 Task: Check the average views per listing of office in the last 1 year.
Action: Mouse moved to (811, 174)
Screenshot: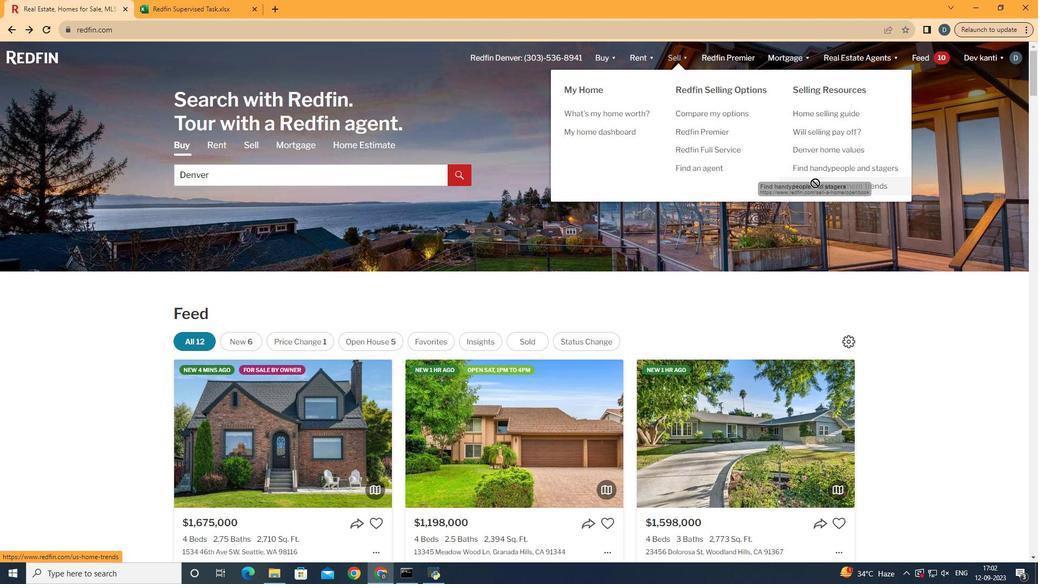 
Action: Mouse pressed left at (811, 174)
Screenshot: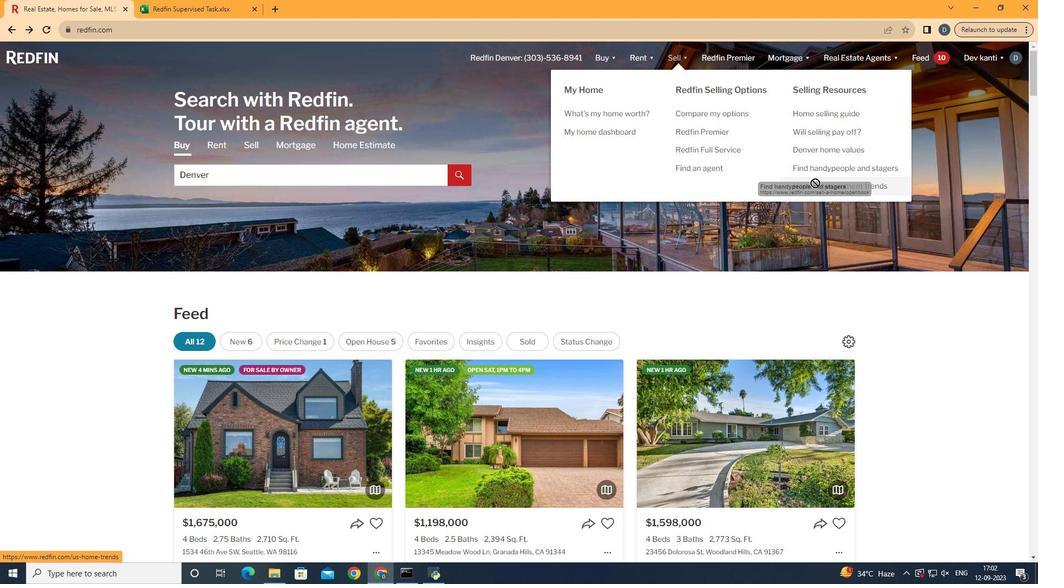 
Action: Mouse moved to (822, 187)
Screenshot: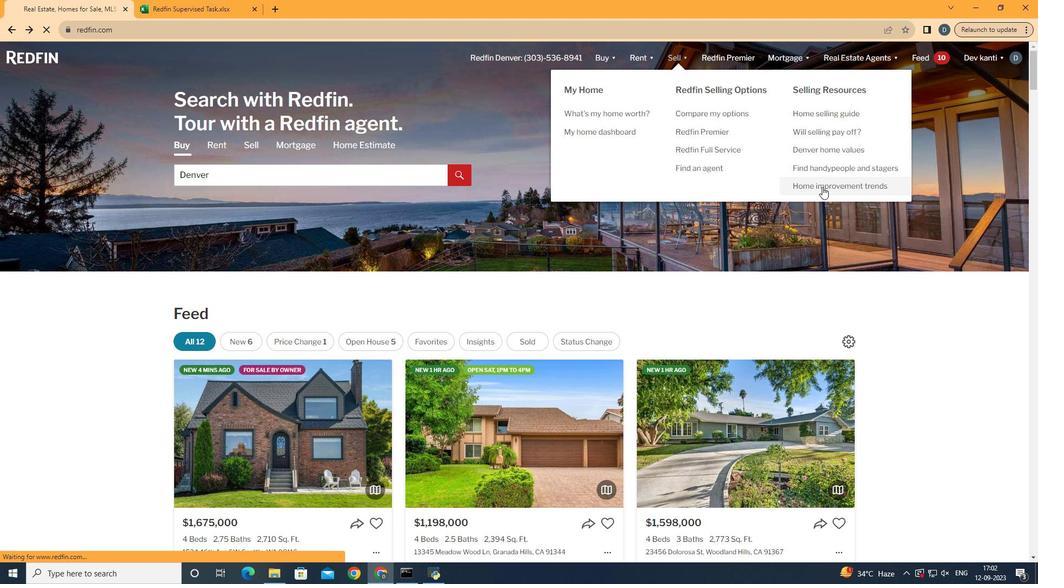
Action: Mouse pressed left at (822, 187)
Screenshot: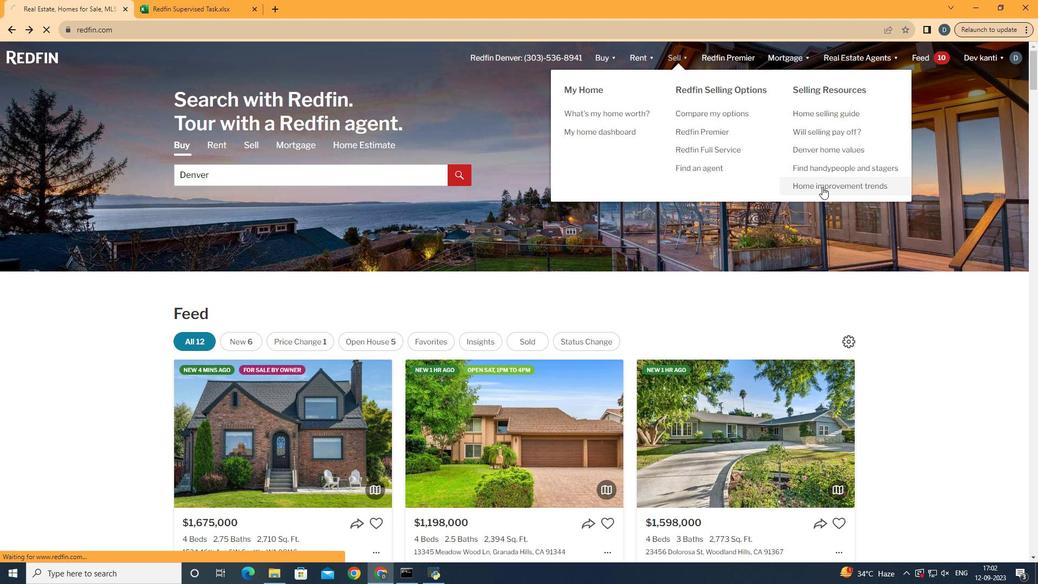 
Action: Mouse moved to (267, 209)
Screenshot: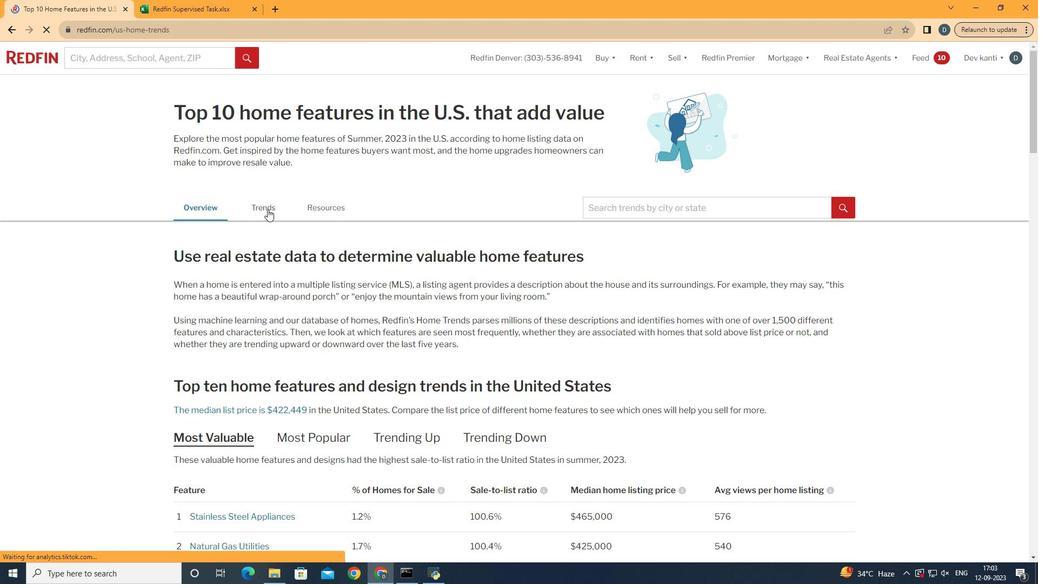 
Action: Mouse pressed left at (267, 209)
Screenshot: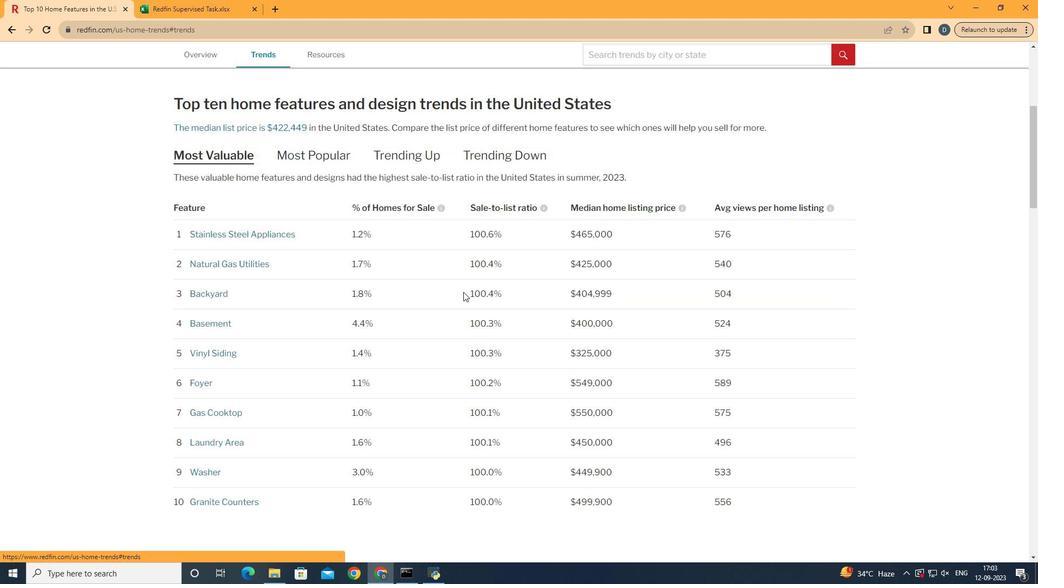 
Action: Mouse moved to (467, 291)
Screenshot: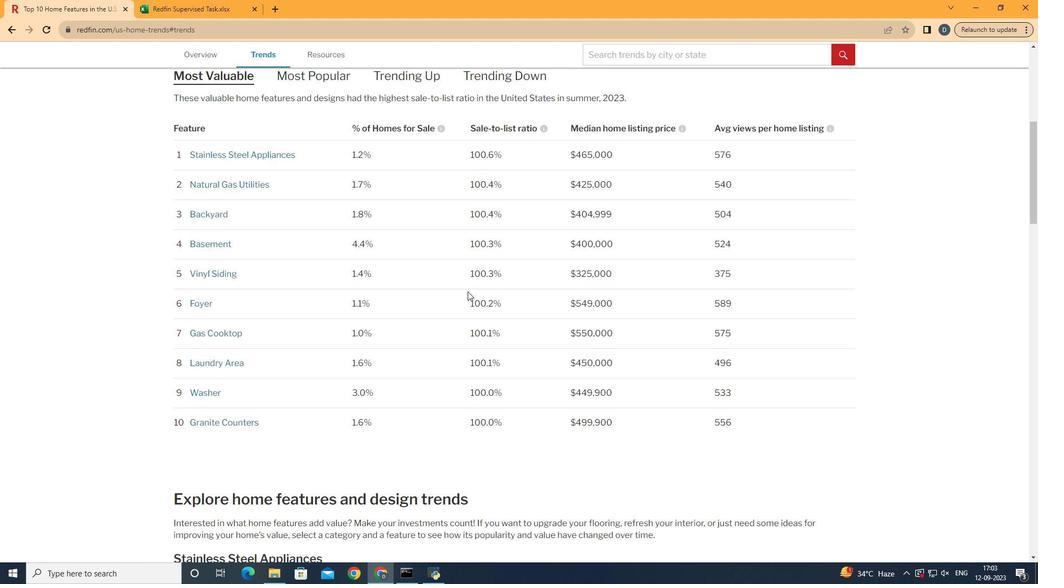 
Action: Mouse scrolled (467, 290) with delta (0, 0)
Screenshot: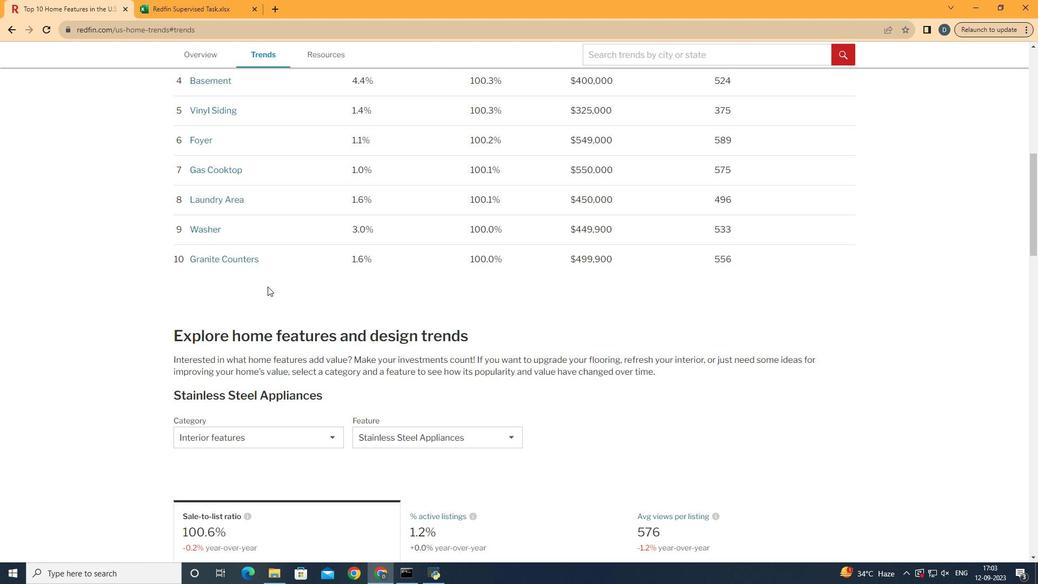 
Action: Mouse scrolled (467, 290) with delta (0, 0)
Screenshot: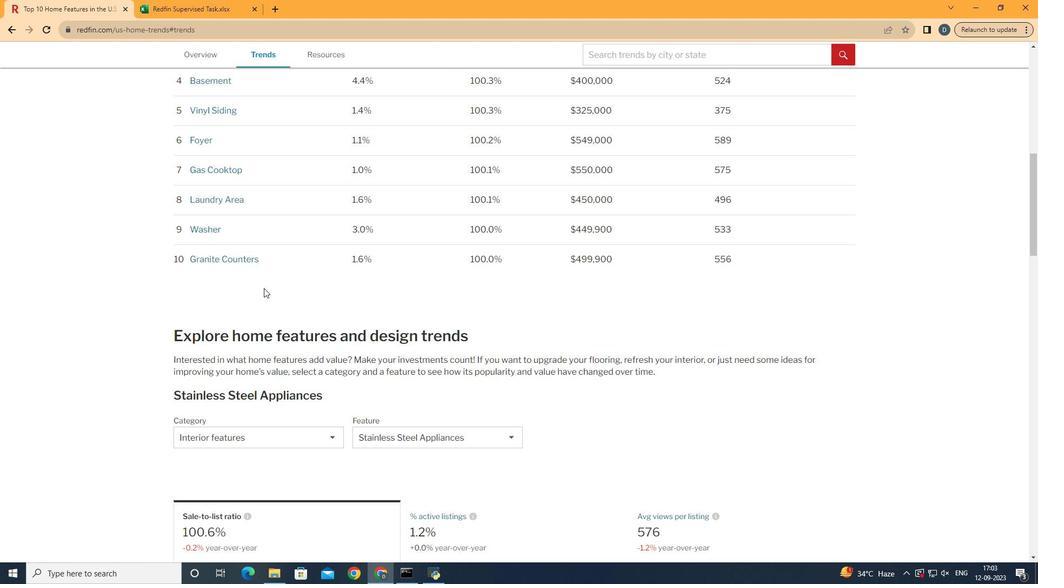 
Action: Mouse scrolled (467, 290) with delta (0, 0)
Screenshot: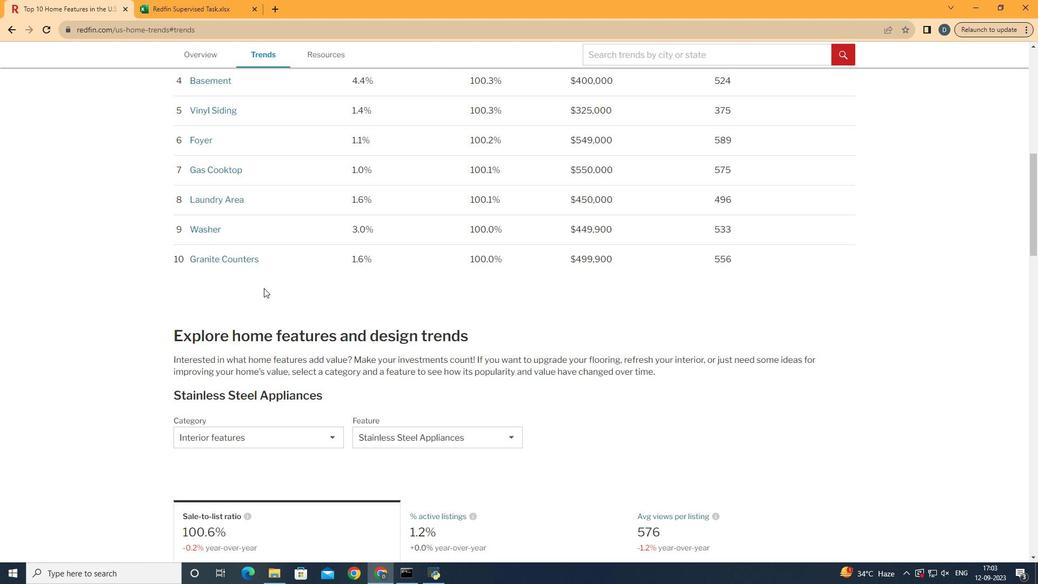 
Action: Mouse scrolled (467, 290) with delta (0, 0)
Screenshot: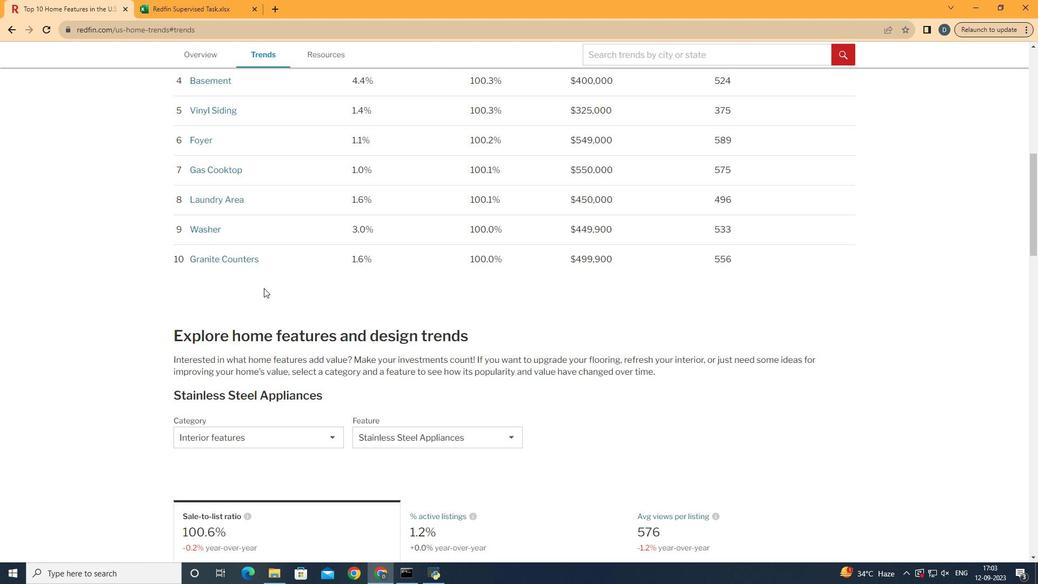 
Action: Mouse moved to (263, 288)
Screenshot: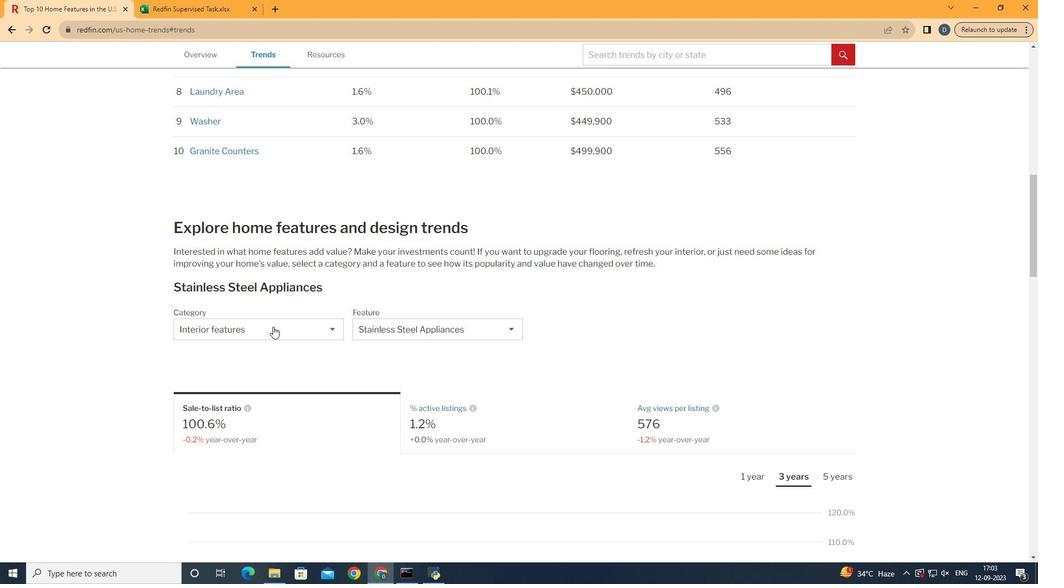
Action: Mouse scrolled (263, 287) with delta (0, 0)
Screenshot: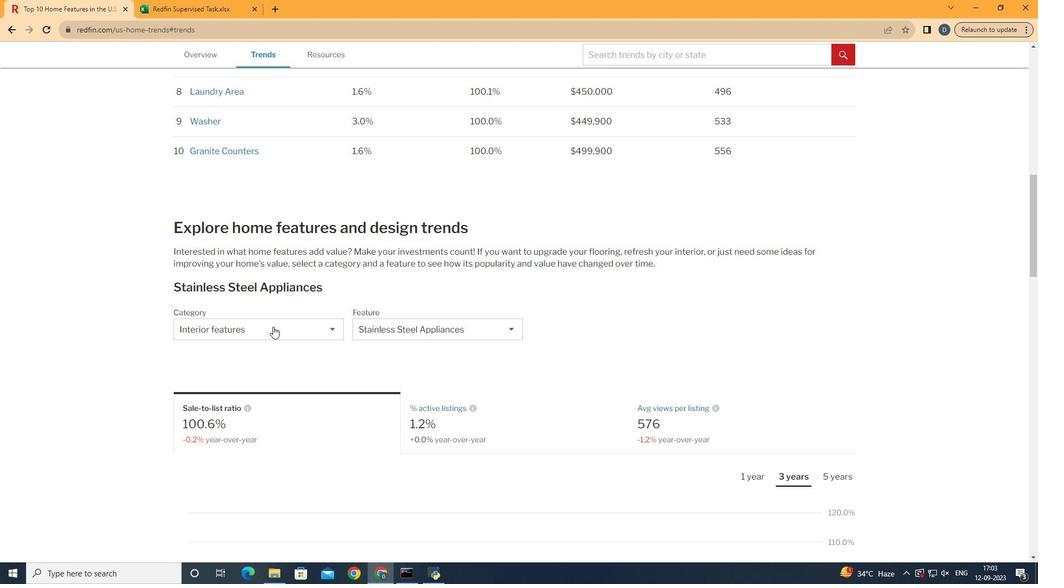 
Action: Mouse moved to (263, 288)
Screenshot: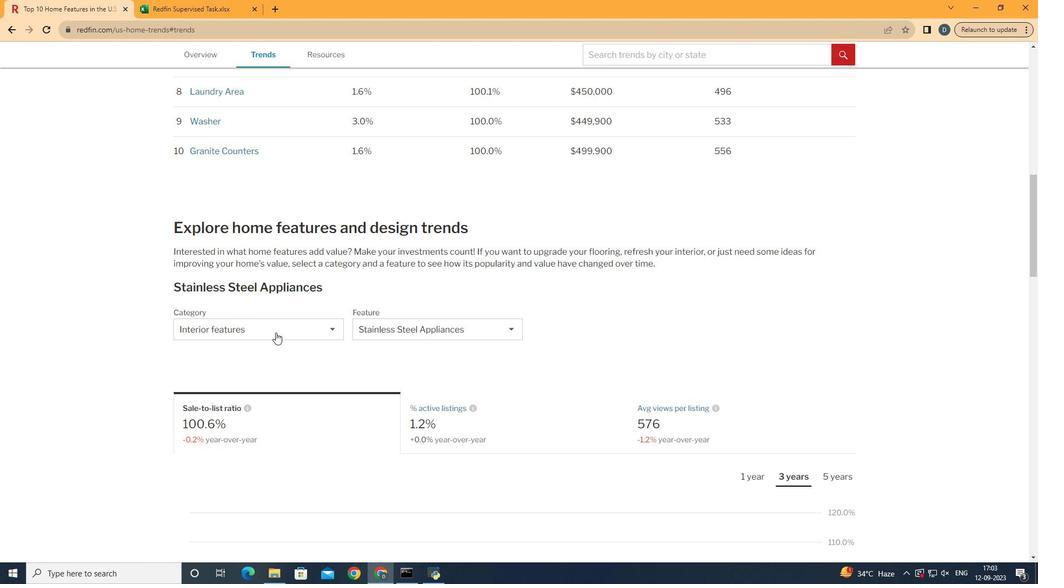 
Action: Mouse scrolled (263, 288) with delta (0, 0)
Screenshot: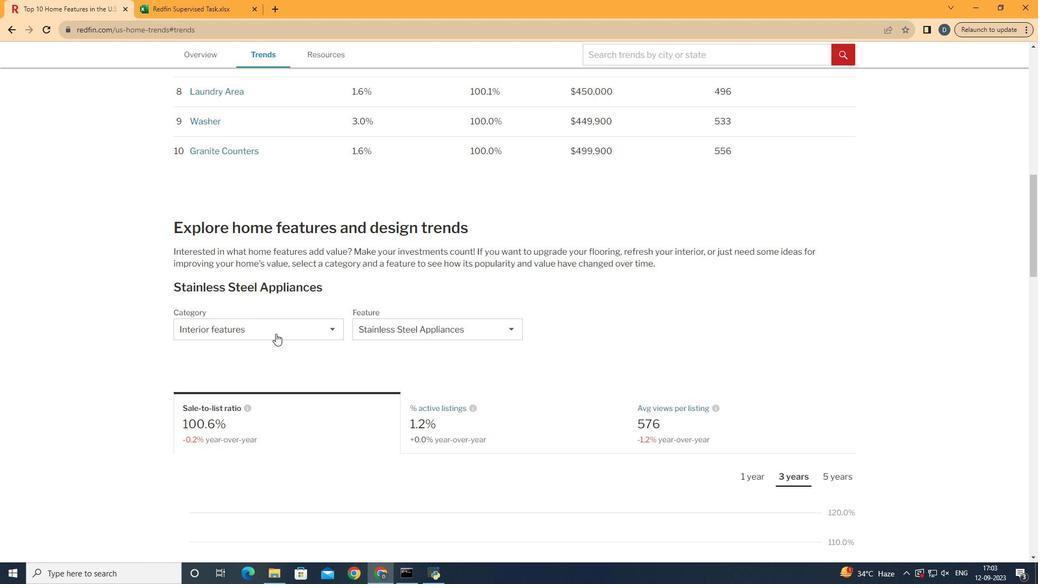 
Action: Mouse moved to (275, 333)
Screenshot: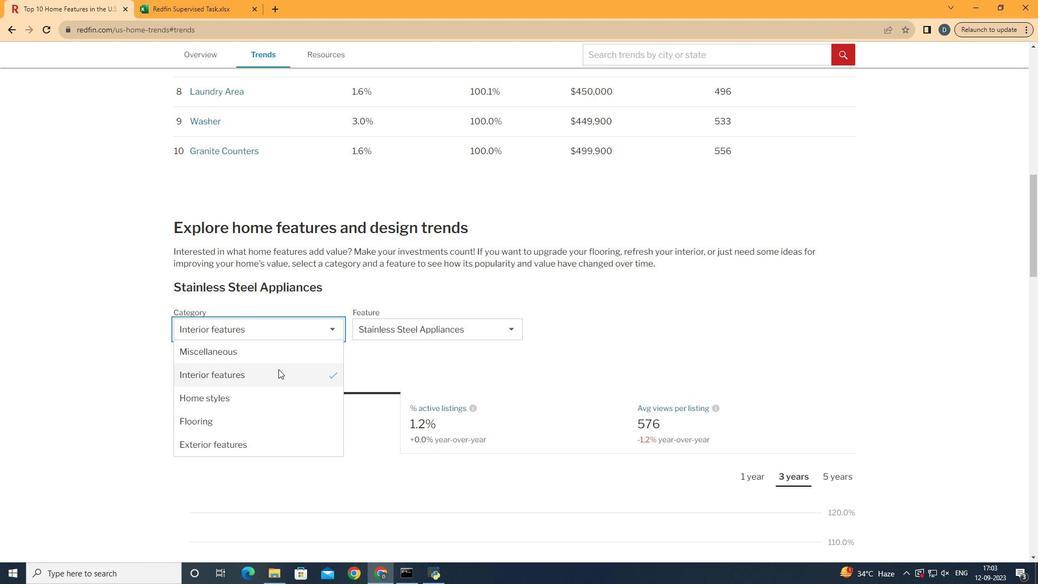 
Action: Mouse pressed left at (275, 333)
Screenshot: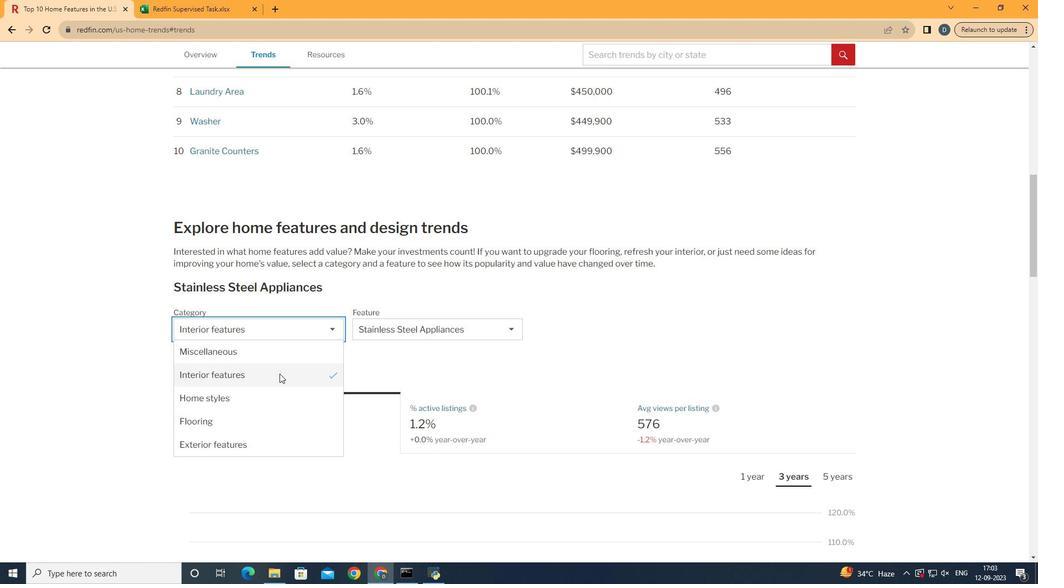 
Action: Mouse moved to (280, 380)
Screenshot: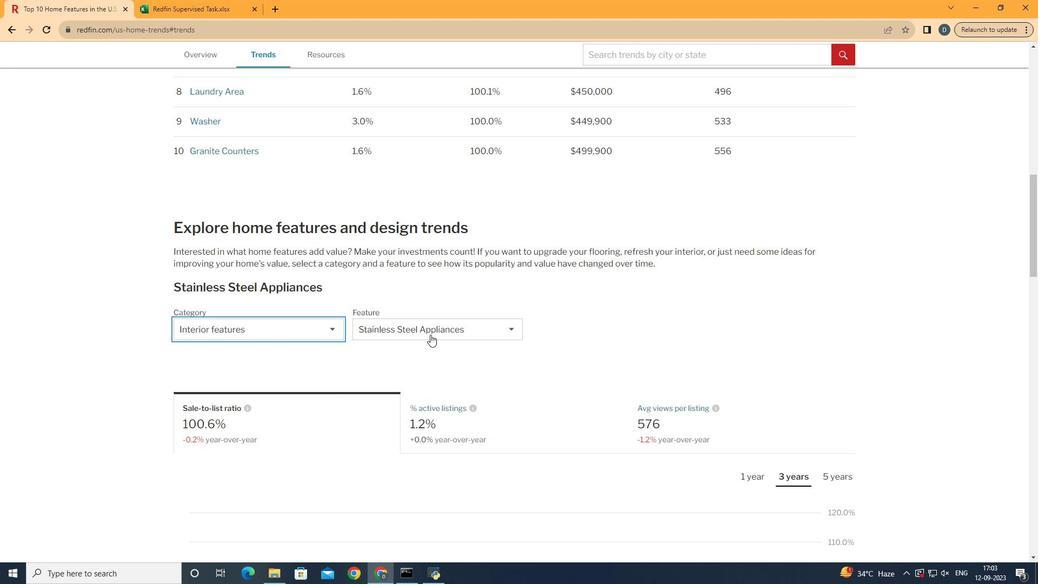 
Action: Mouse pressed left at (280, 380)
Screenshot: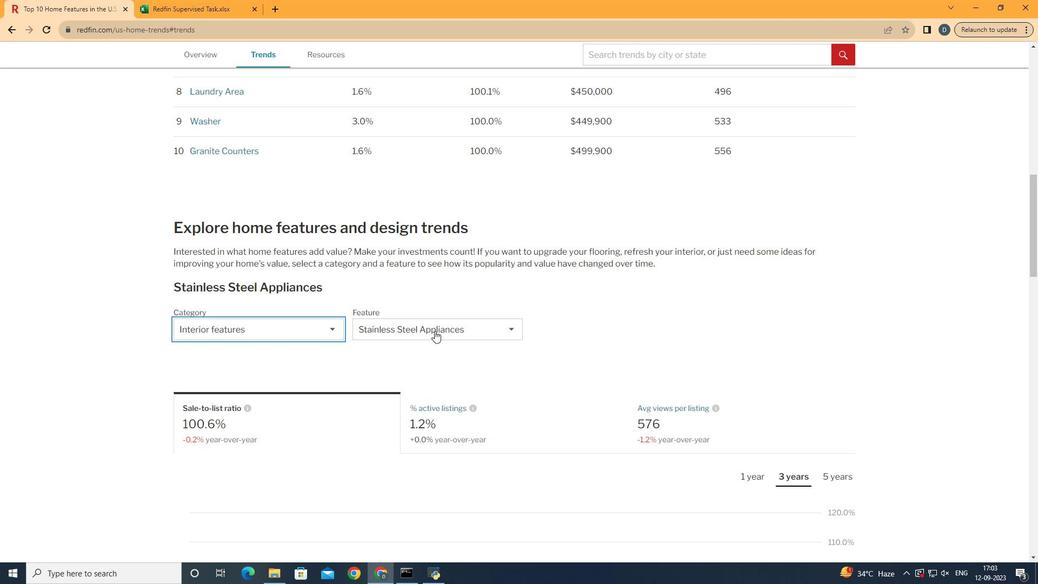 
Action: Mouse moved to (434, 330)
Screenshot: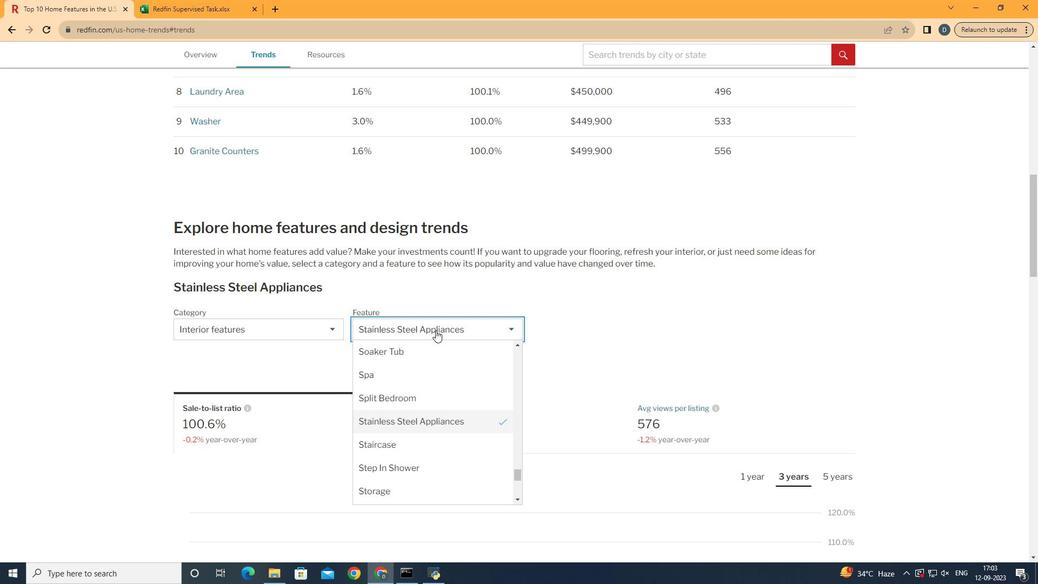 
Action: Mouse pressed left at (434, 330)
Screenshot: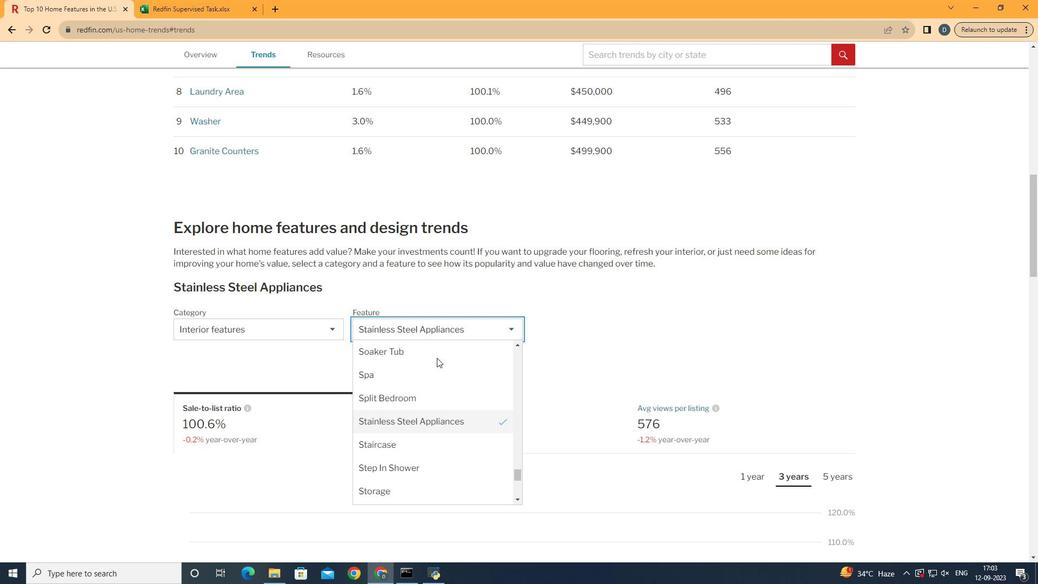 
Action: Mouse moved to (447, 406)
Screenshot: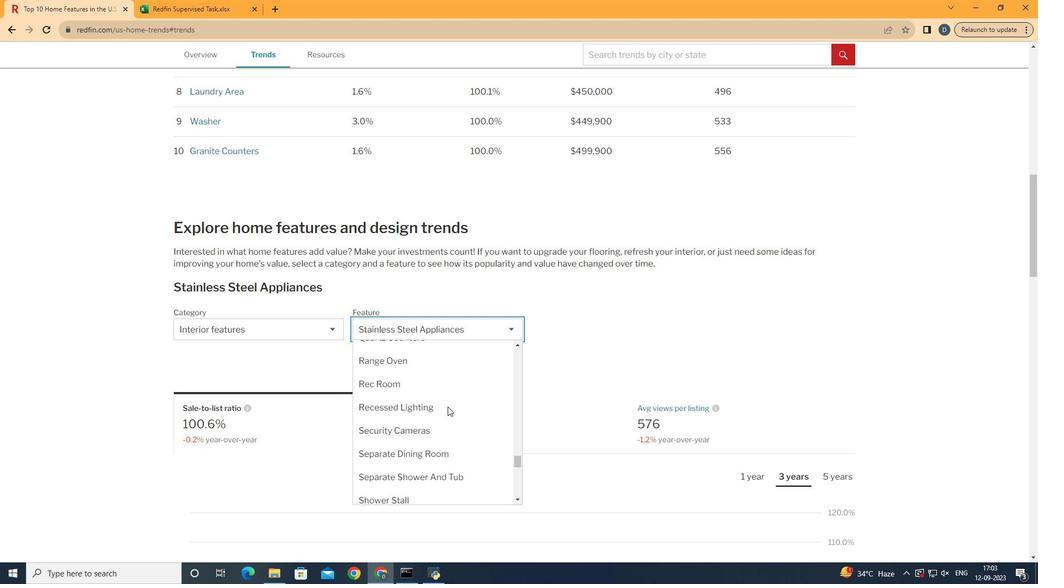 
Action: Mouse scrolled (447, 407) with delta (0, 0)
Screenshot: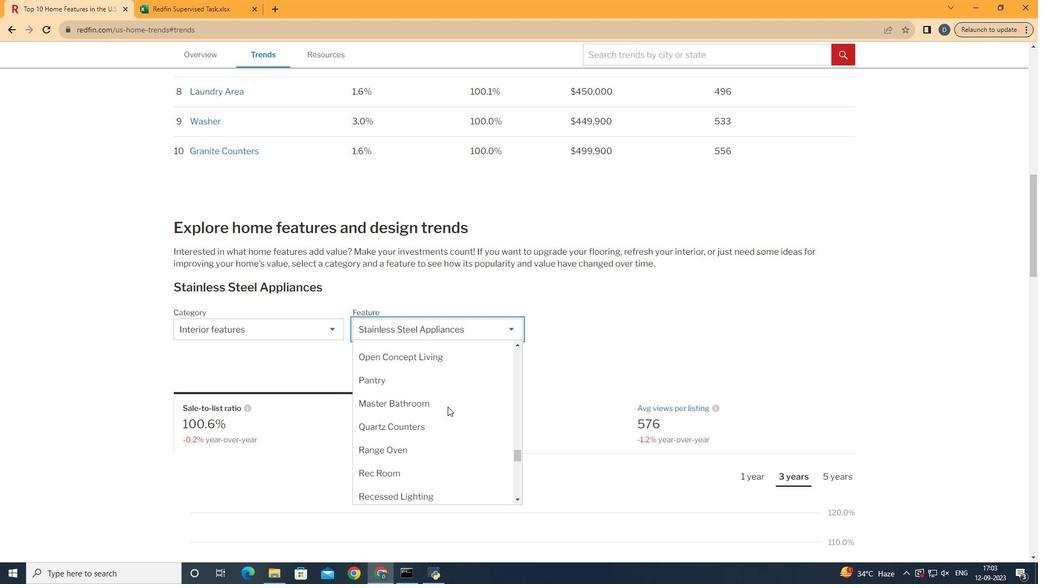 
Action: Mouse scrolled (447, 407) with delta (0, 0)
Screenshot: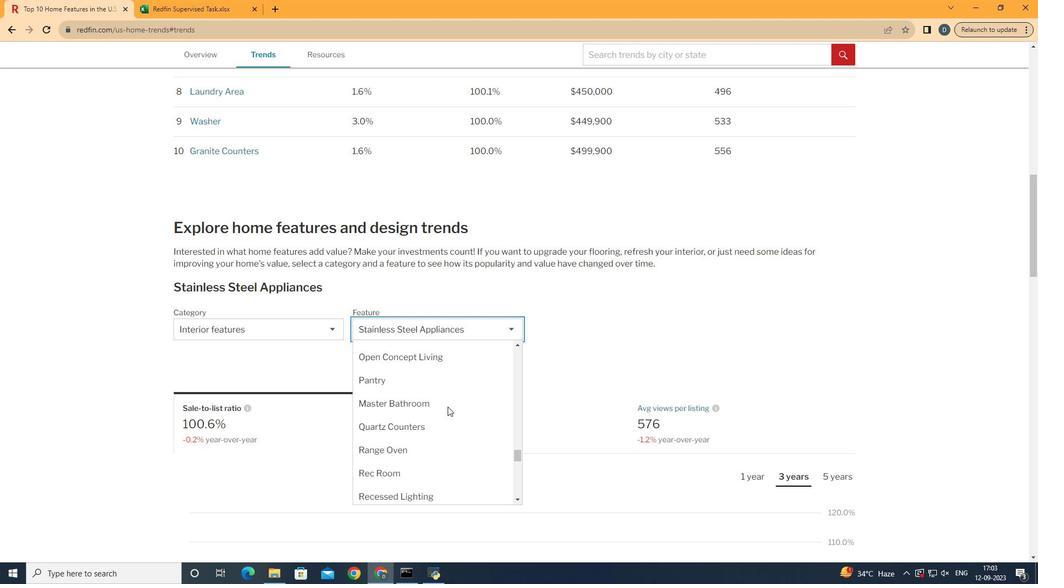 
Action: Mouse scrolled (447, 407) with delta (0, 0)
Screenshot: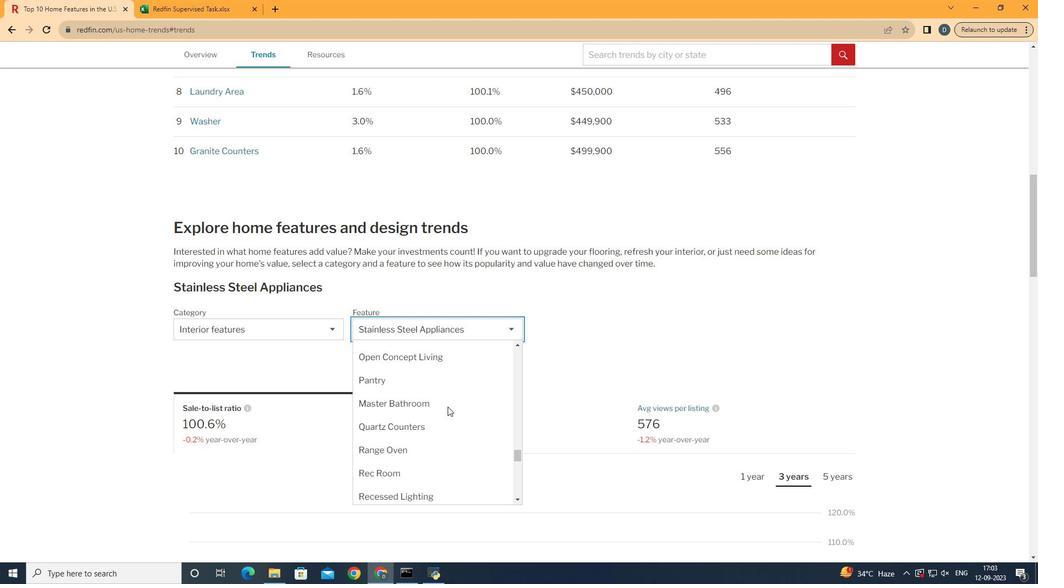 
Action: Mouse moved to (447, 406)
Screenshot: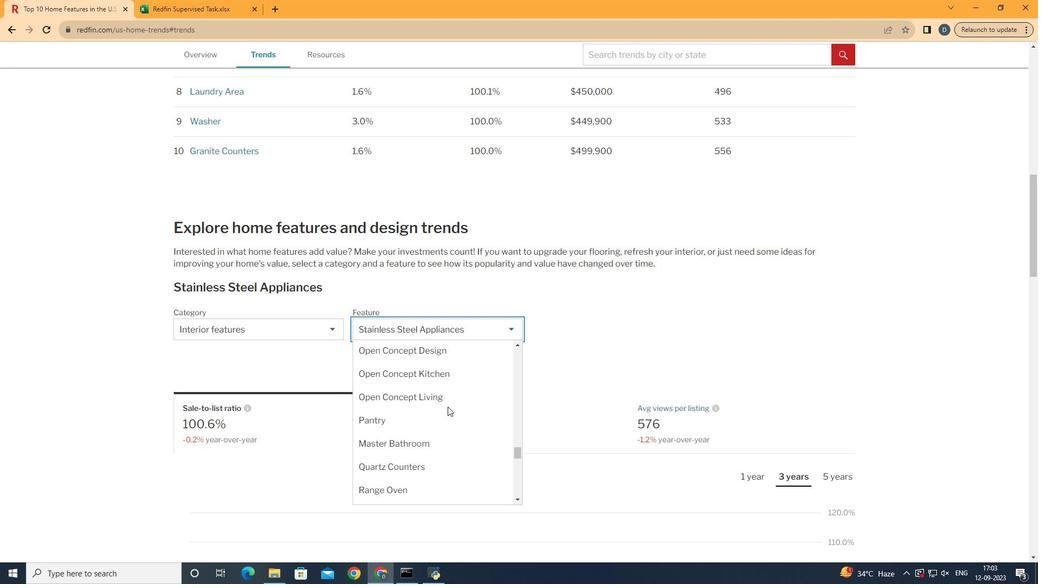 
Action: Mouse scrolled (447, 407) with delta (0, 0)
Screenshot: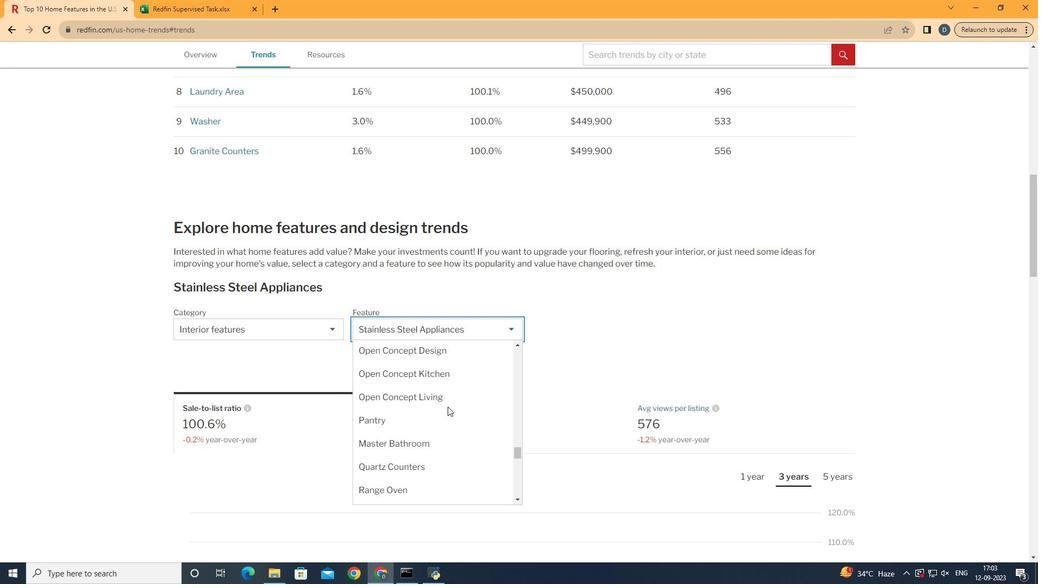 
Action: Mouse scrolled (447, 407) with delta (0, 0)
Screenshot: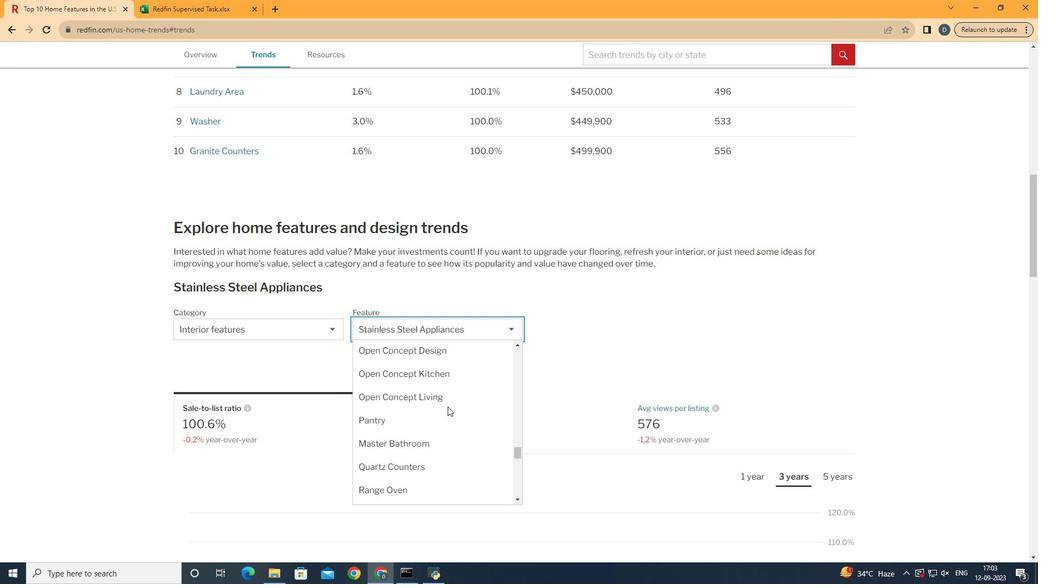 
Action: Mouse scrolled (447, 407) with delta (0, 0)
Screenshot: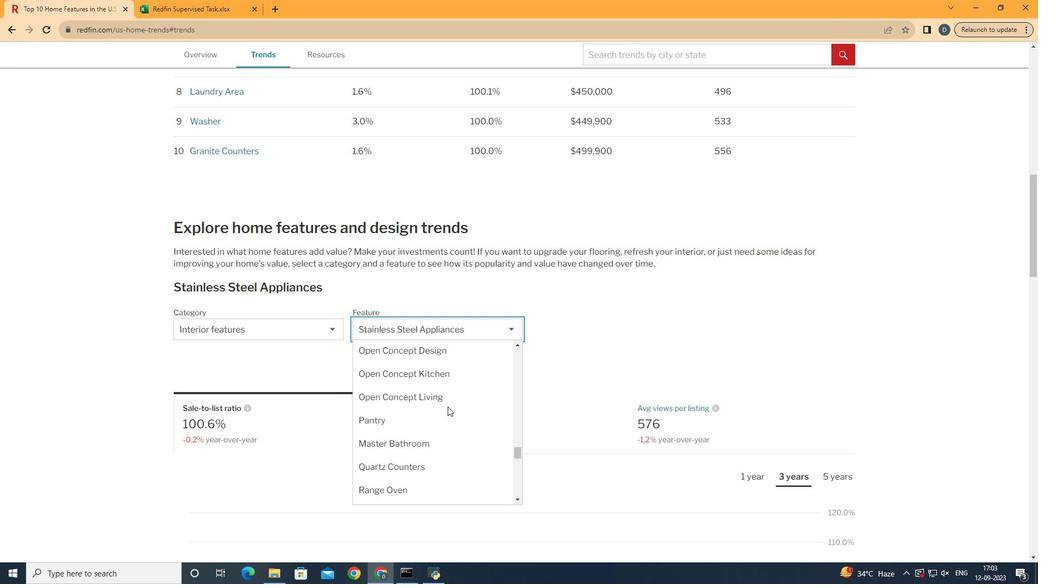 
Action: Mouse scrolled (447, 407) with delta (0, 0)
Screenshot: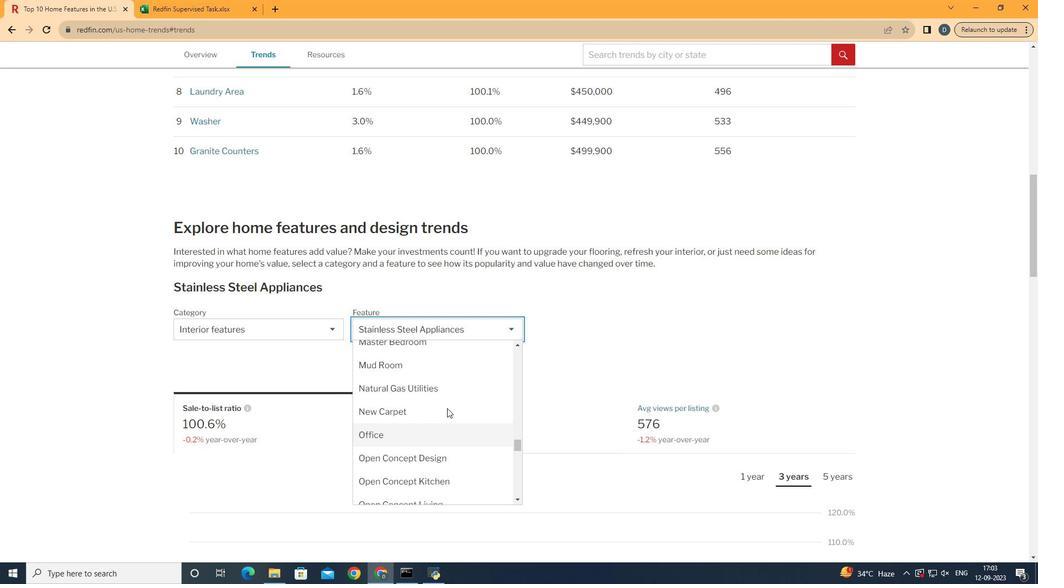 
Action: Mouse scrolled (447, 407) with delta (0, 0)
Screenshot: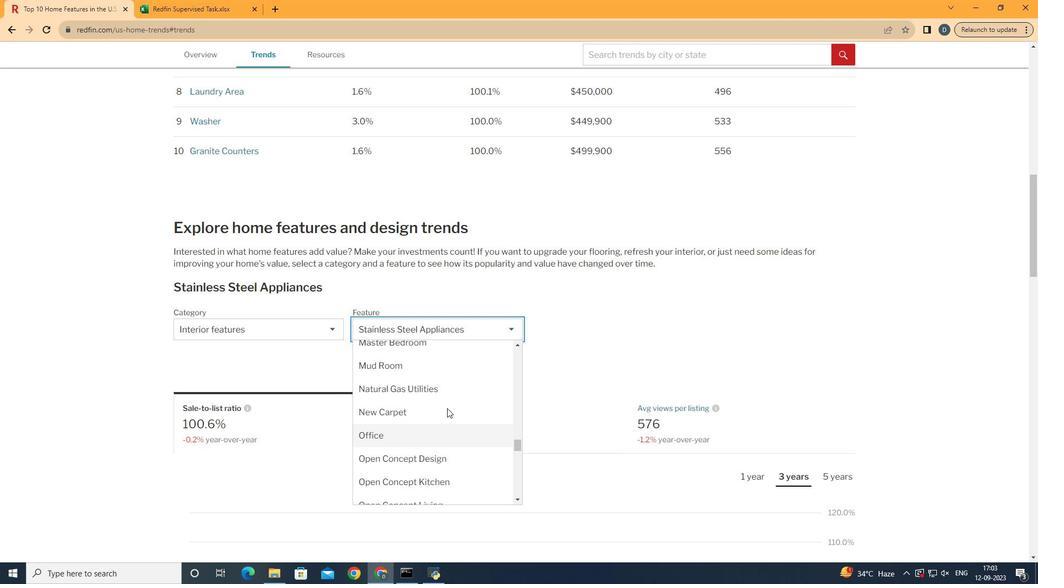 
Action: Mouse moved to (445, 431)
Screenshot: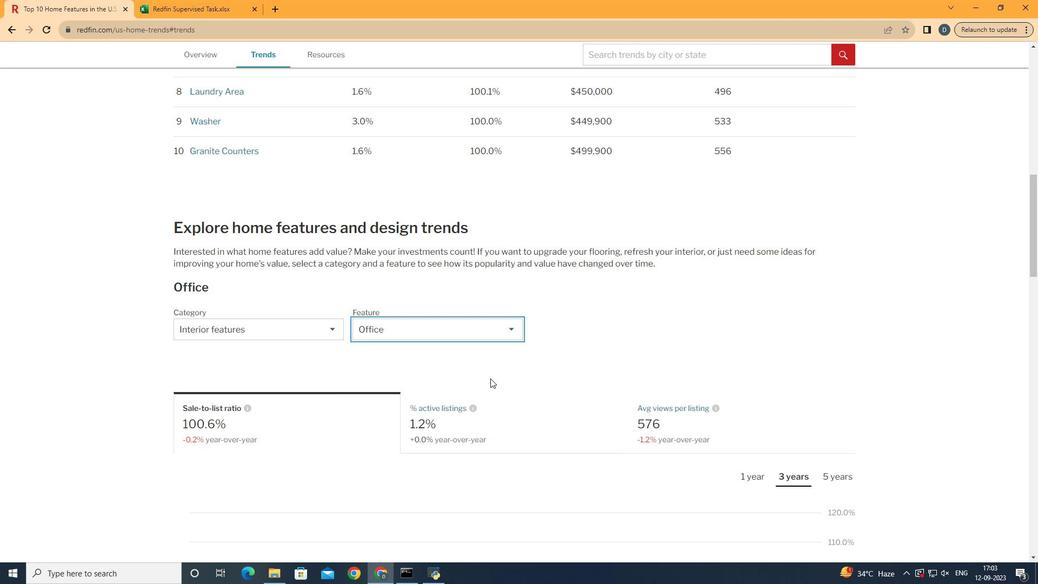 
Action: Mouse pressed left at (445, 431)
Screenshot: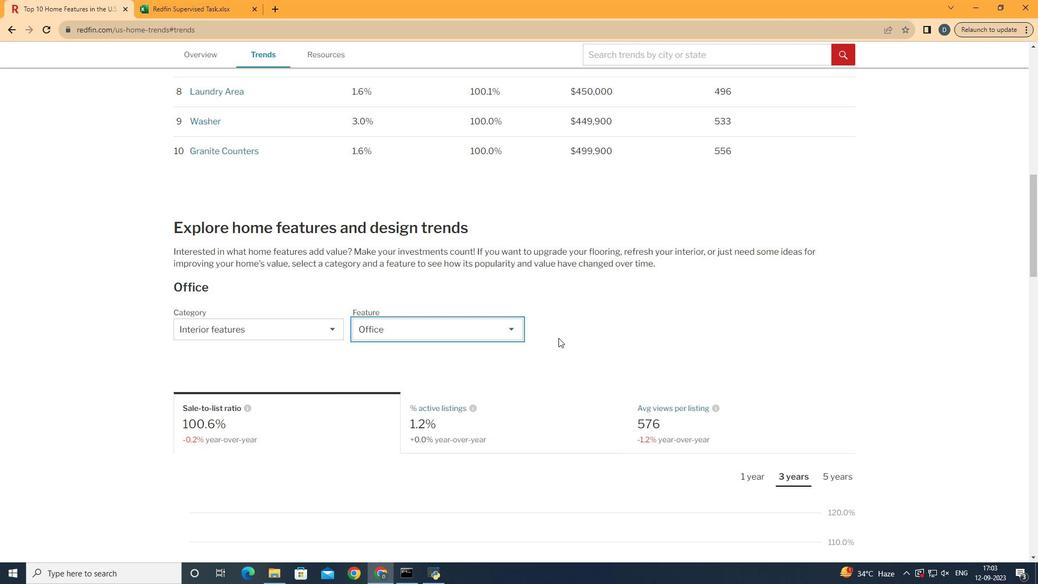 
Action: Mouse moved to (558, 338)
Screenshot: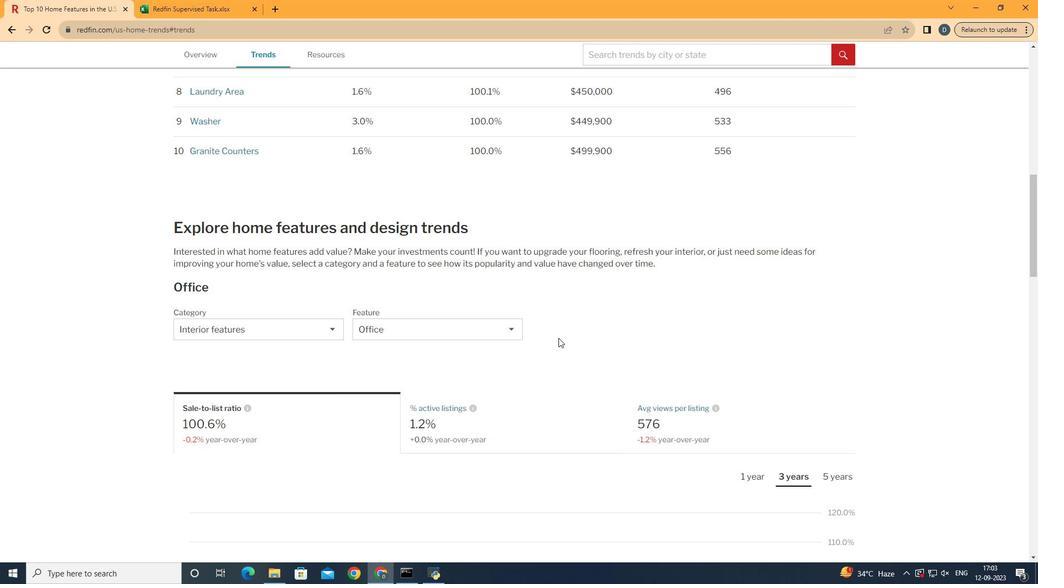 
Action: Mouse pressed left at (558, 338)
Screenshot: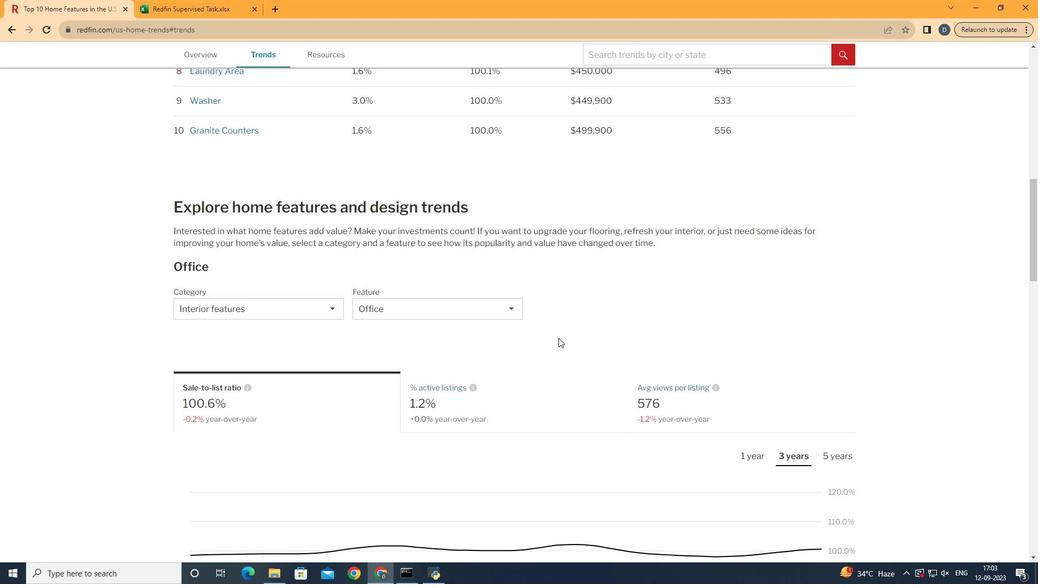 
Action: Mouse scrolled (558, 337) with delta (0, 0)
Screenshot: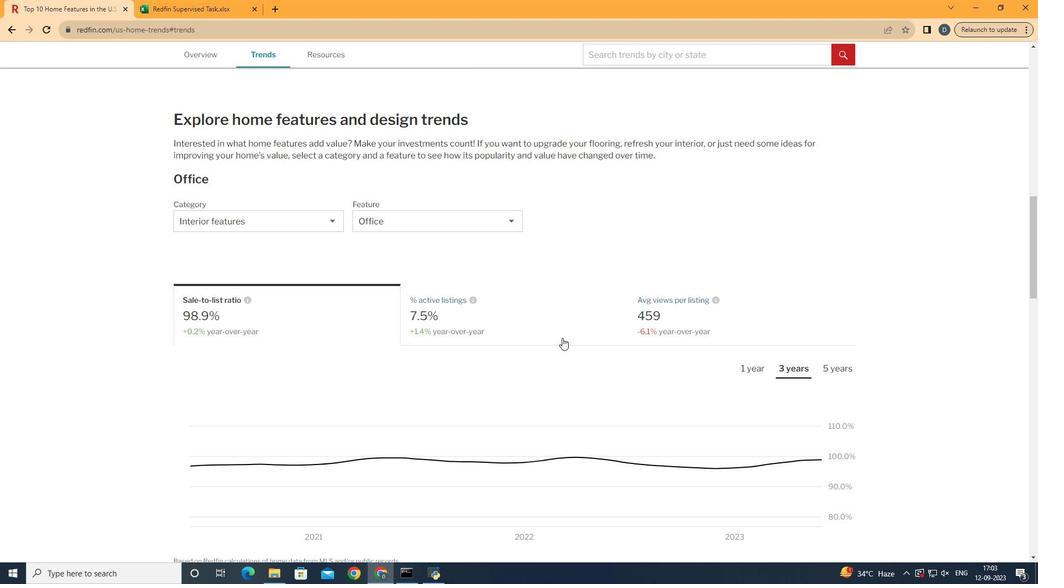 
Action: Mouse scrolled (558, 337) with delta (0, 0)
Screenshot: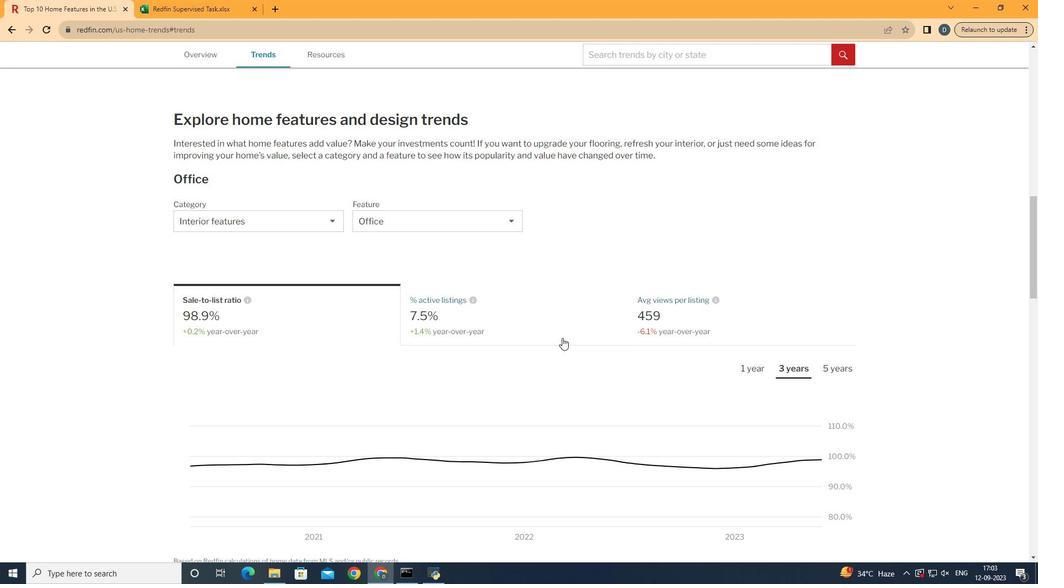 
Action: Mouse moved to (728, 321)
Screenshot: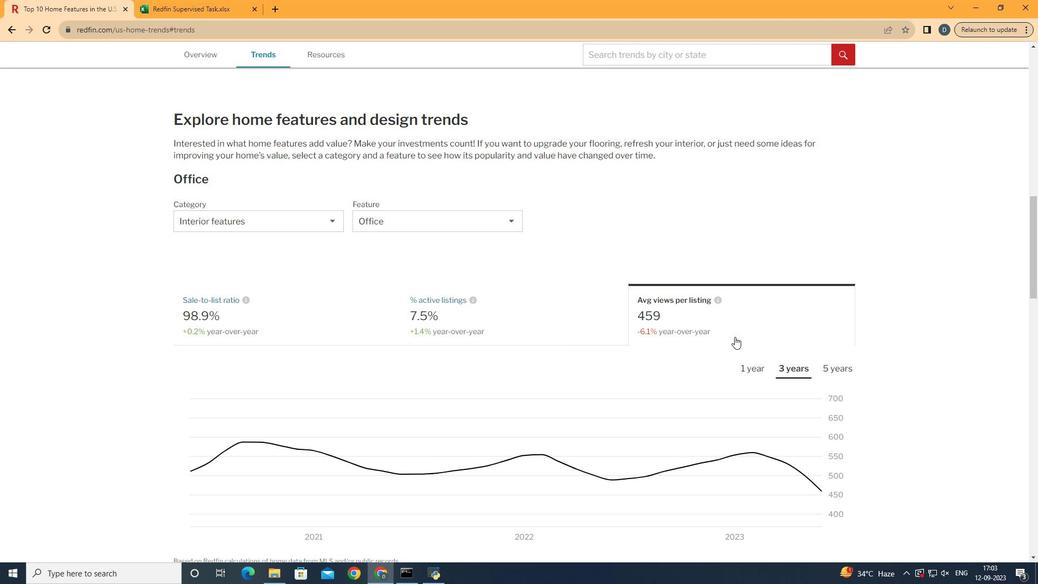 
Action: Mouse pressed left at (728, 321)
Screenshot: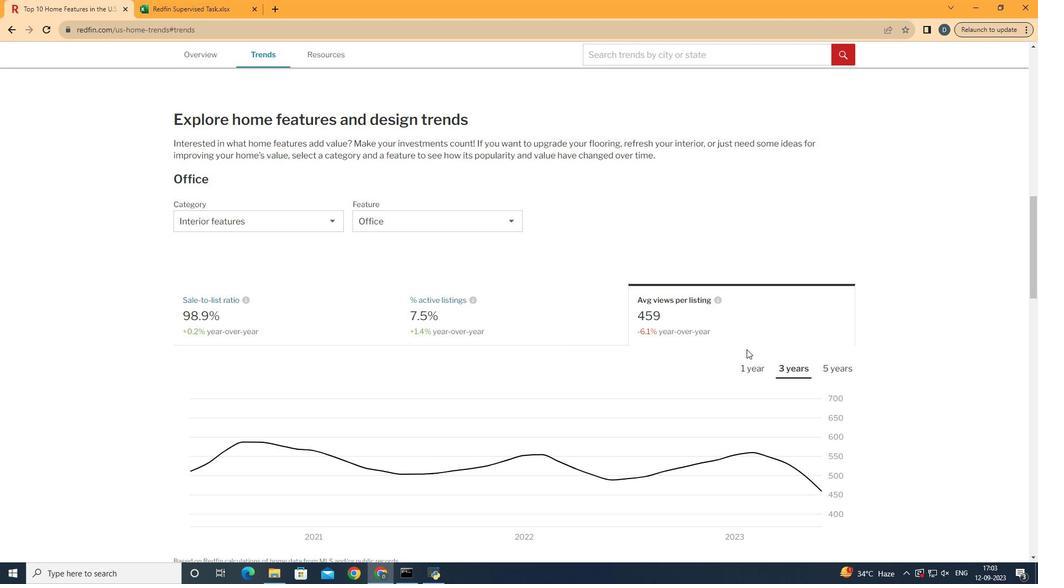 
Action: Mouse moved to (755, 366)
Screenshot: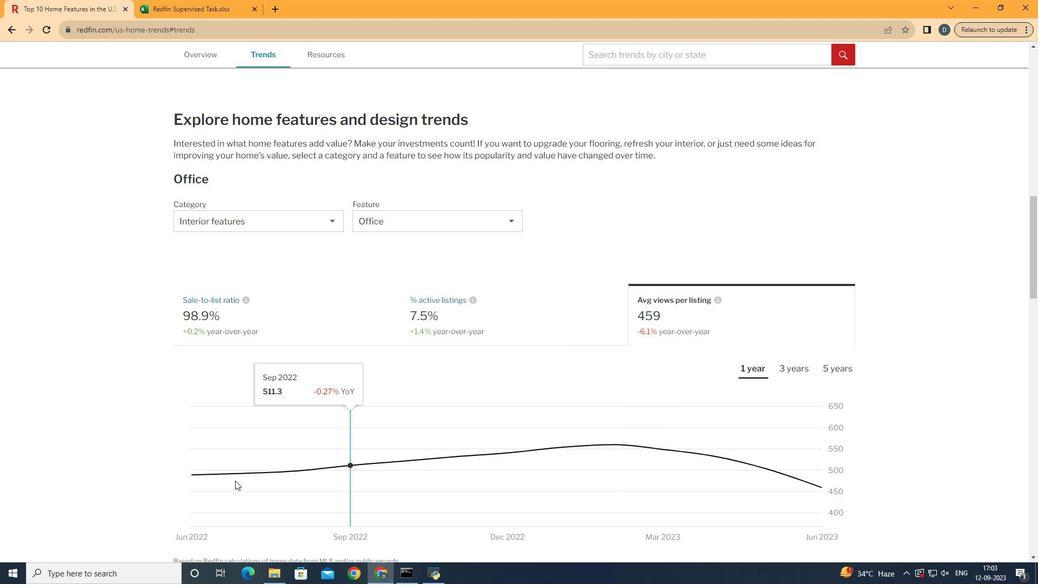 
Action: Mouse pressed left at (755, 366)
Screenshot: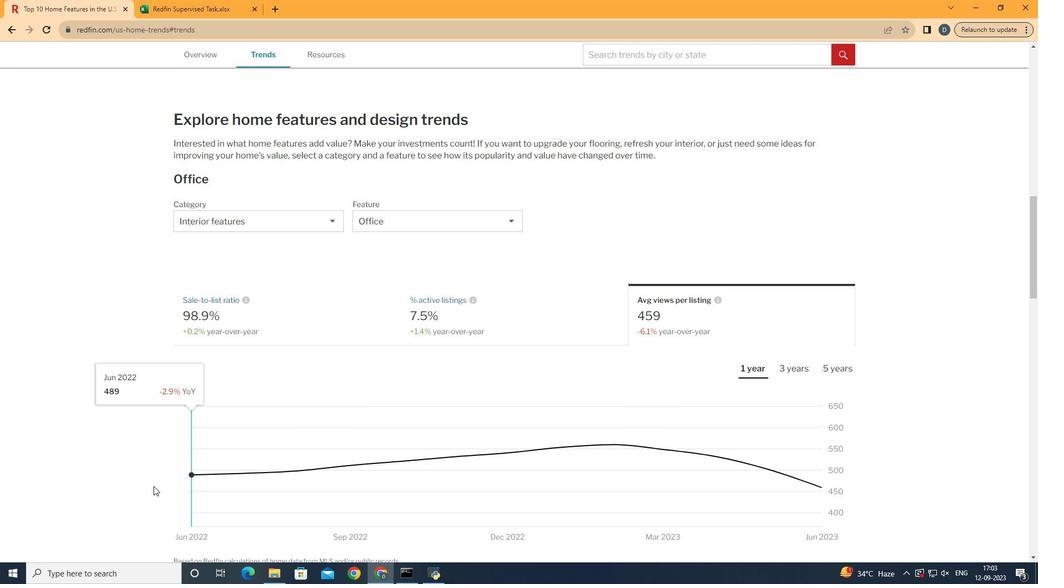 
Action: Mouse moved to (856, 469)
Screenshot: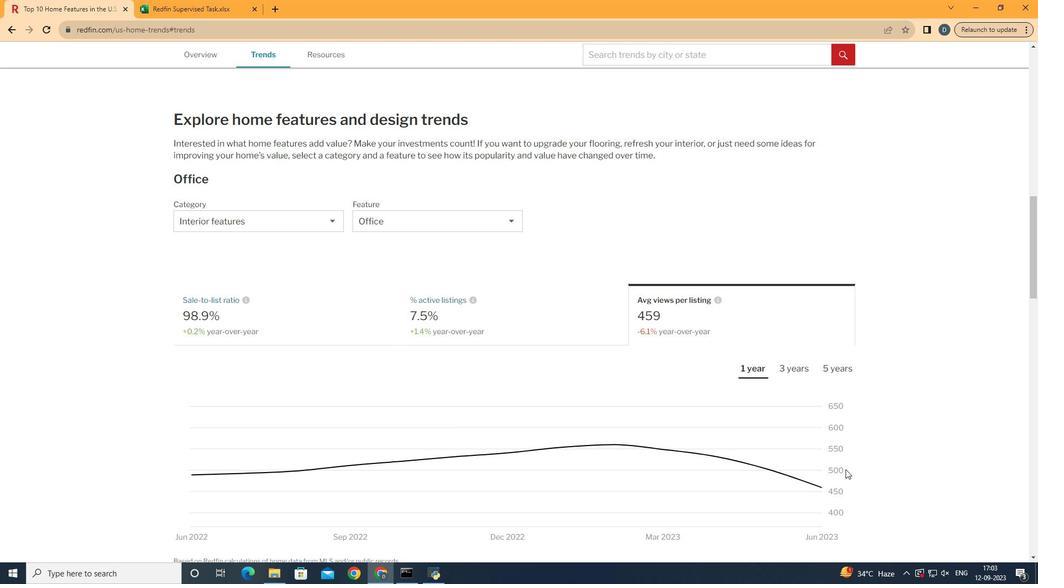 
